 Task: Create in the project BeaconWorks in Backlog an issue 'Implement a new feature to allow for advanced search capabilities', assign it to team member softage.4@softage.net and change the status to IN PROGRESS. Create in the project BeaconWorks in Backlog an issue 'Address issues related to data privacy and compliance', assign it to team member softage.1@softage.net and change the status to IN PROGRESS
Action: Mouse moved to (190, 47)
Screenshot: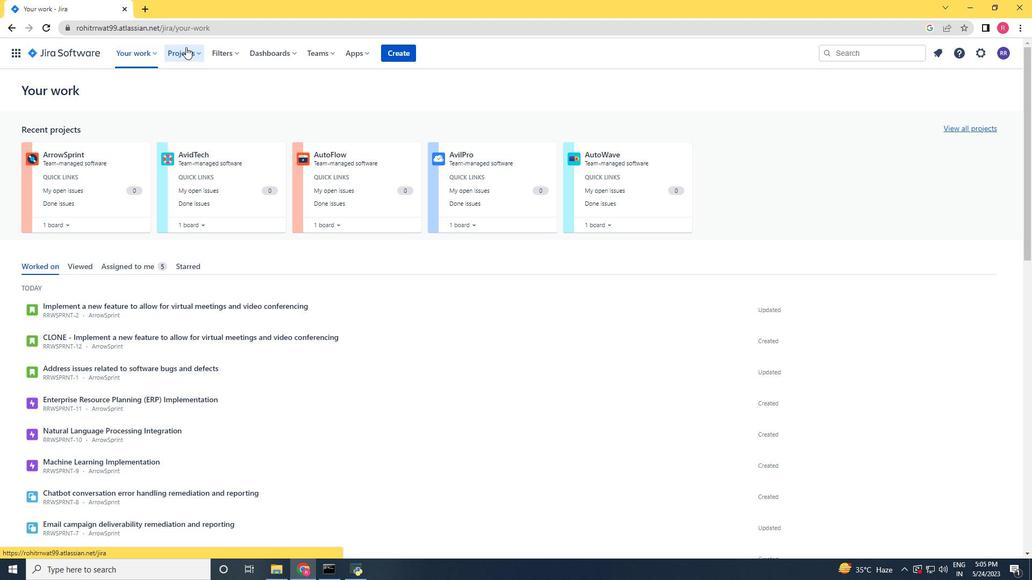 
Action: Mouse pressed left at (190, 47)
Screenshot: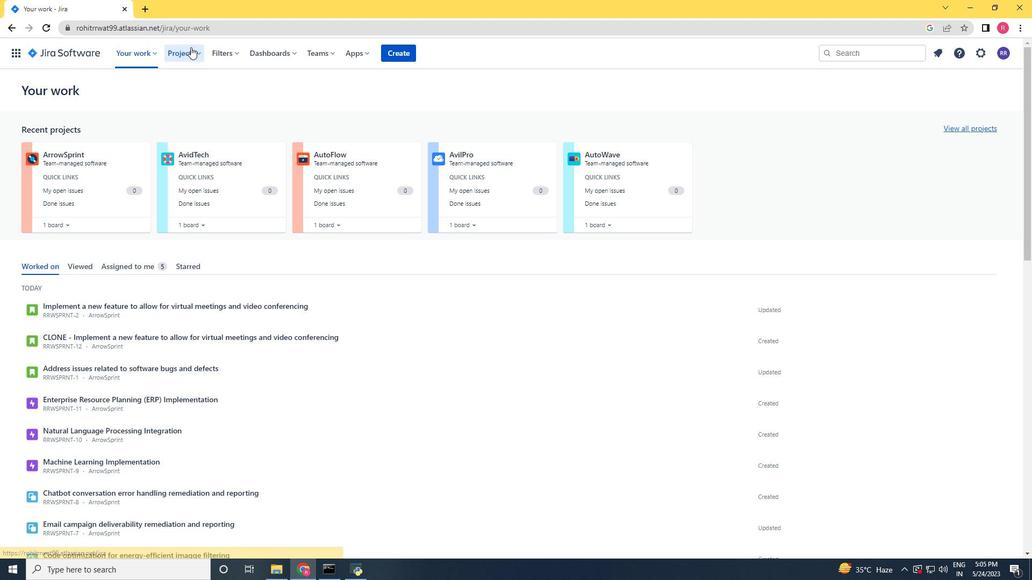 
Action: Mouse moved to (223, 109)
Screenshot: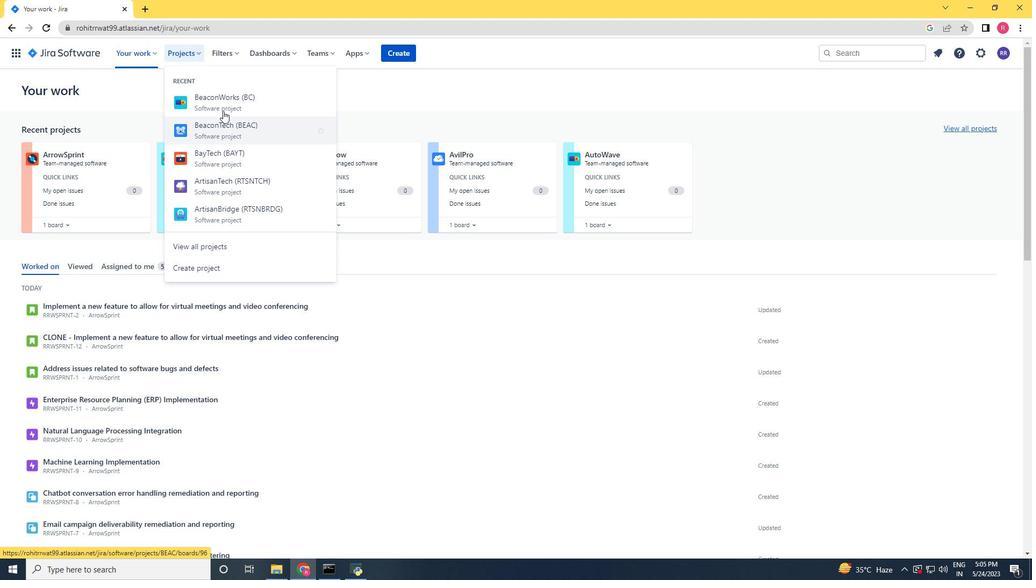 
Action: Mouse pressed left at (223, 109)
Screenshot: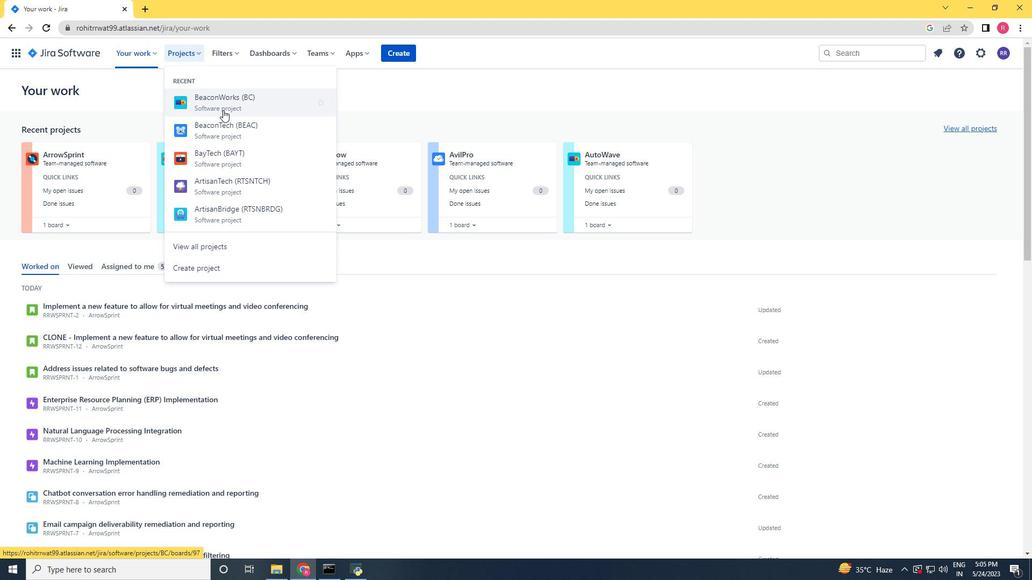 
Action: Mouse moved to (54, 159)
Screenshot: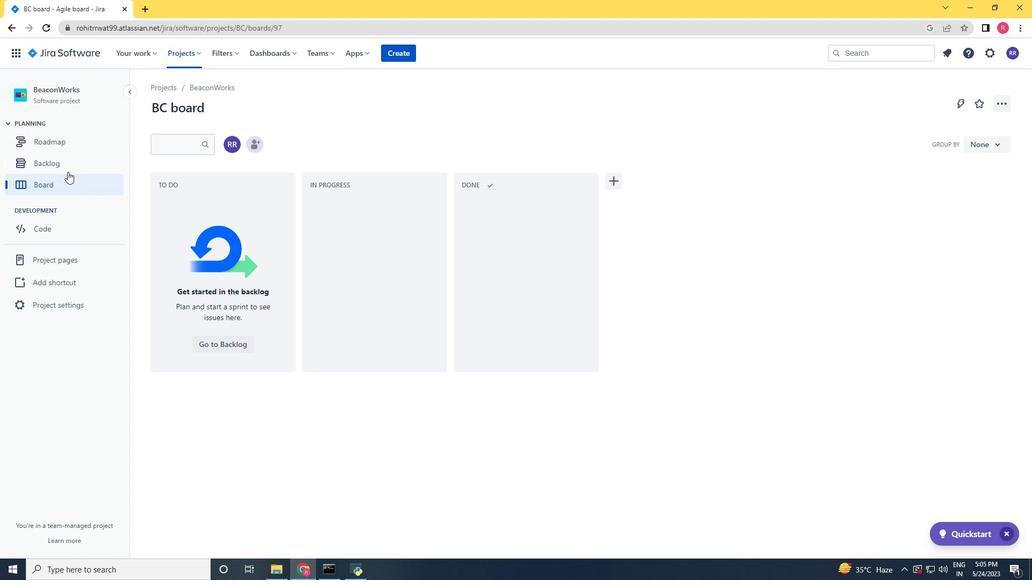 
Action: Mouse pressed left at (54, 159)
Screenshot: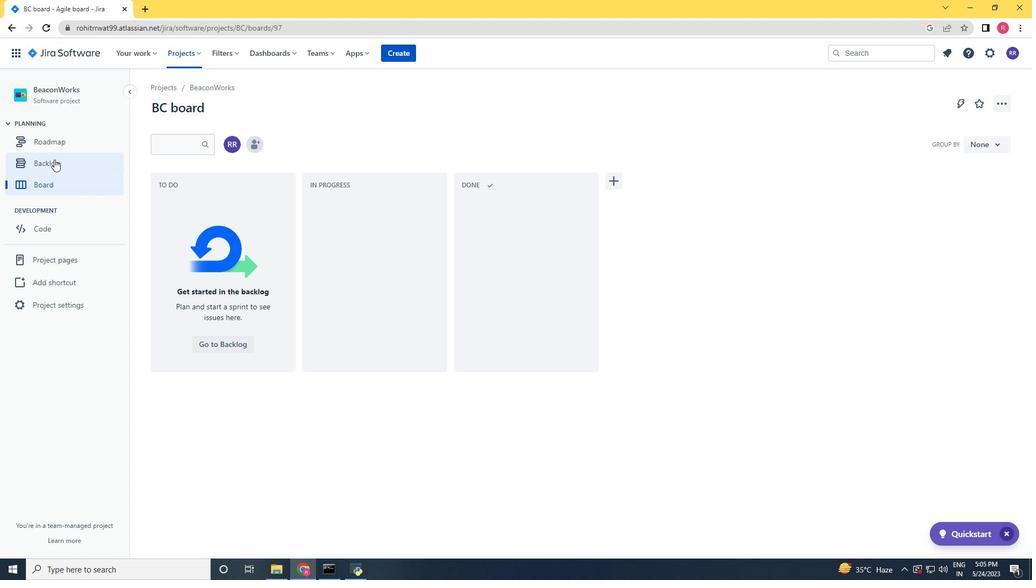 
Action: Mouse moved to (402, 293)
Screenshot: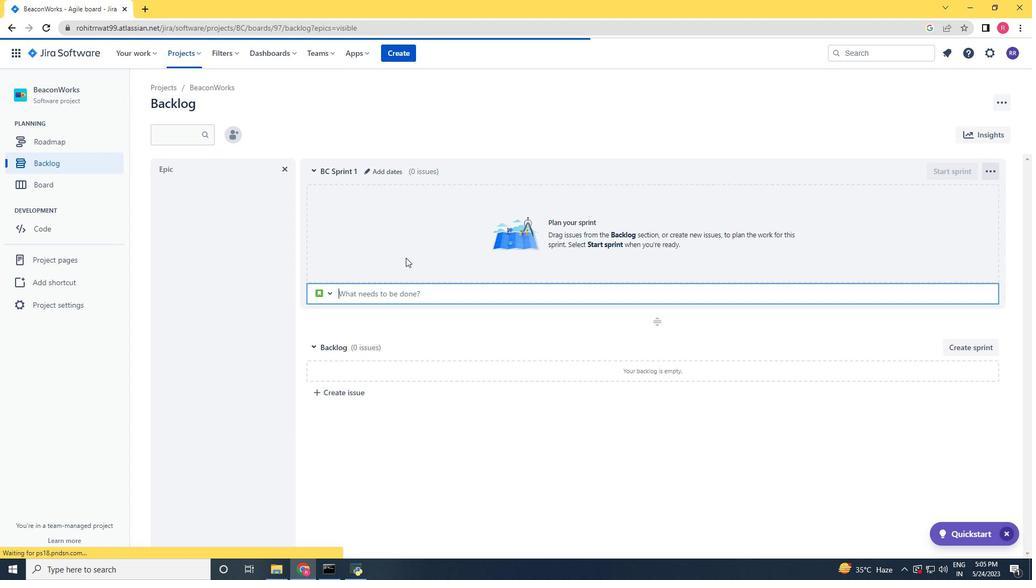 
Action: Mouse scrolled (402, 293) with delta (0, 0)
Screenshot: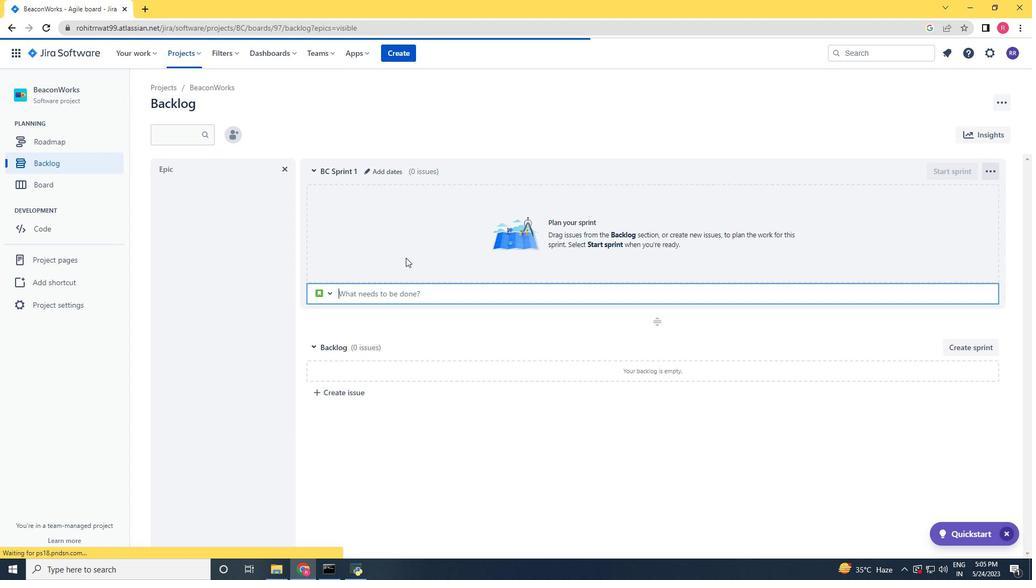 
Action: Mouse moved to (402, 295)
Screenshot: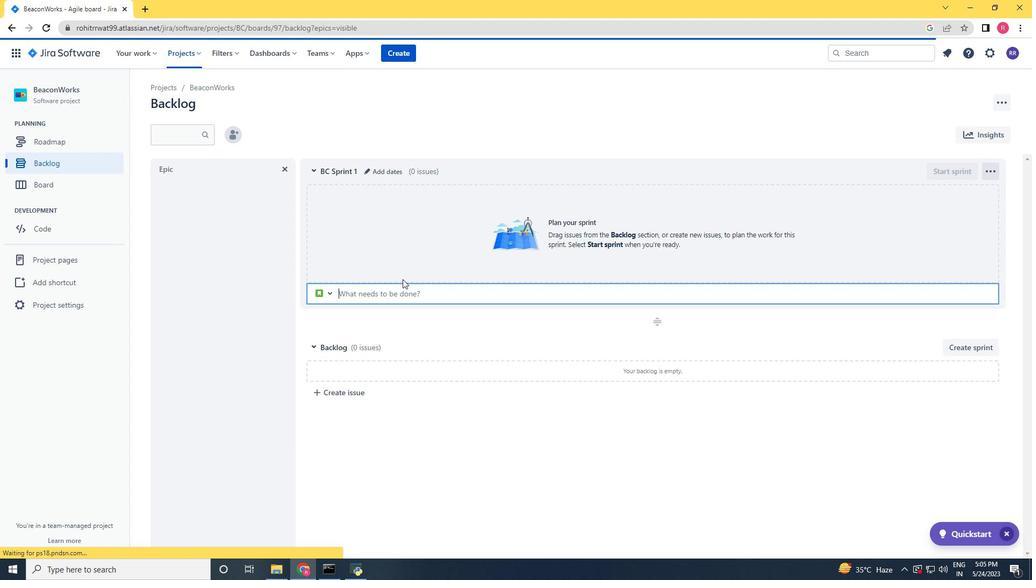 
Action: Mouse scrolled (402, 294) with delta (0, 0)
Screenshot: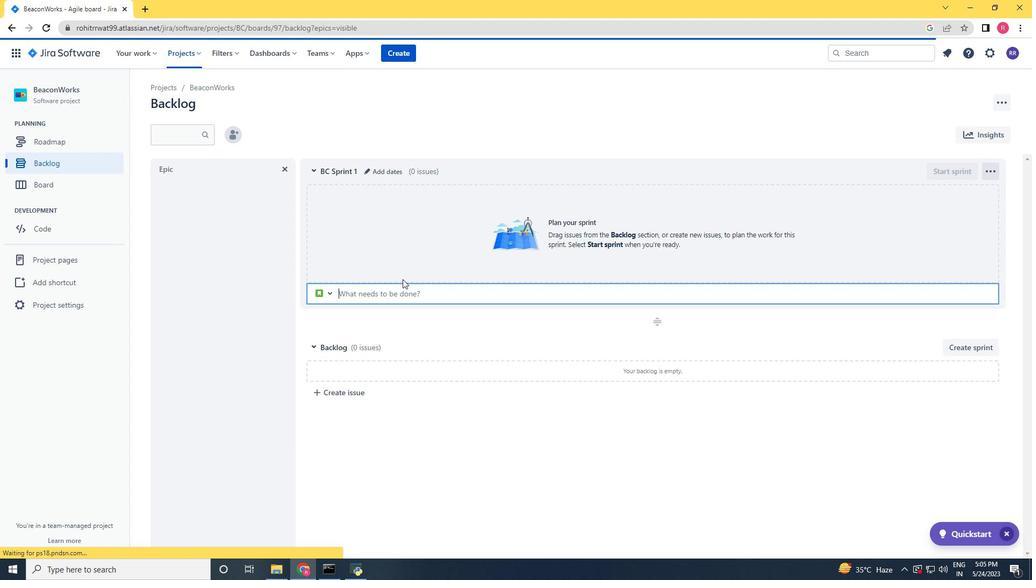 
Action: Mouse scrolled (402, 294) with delta (0, 0)
Screenshot: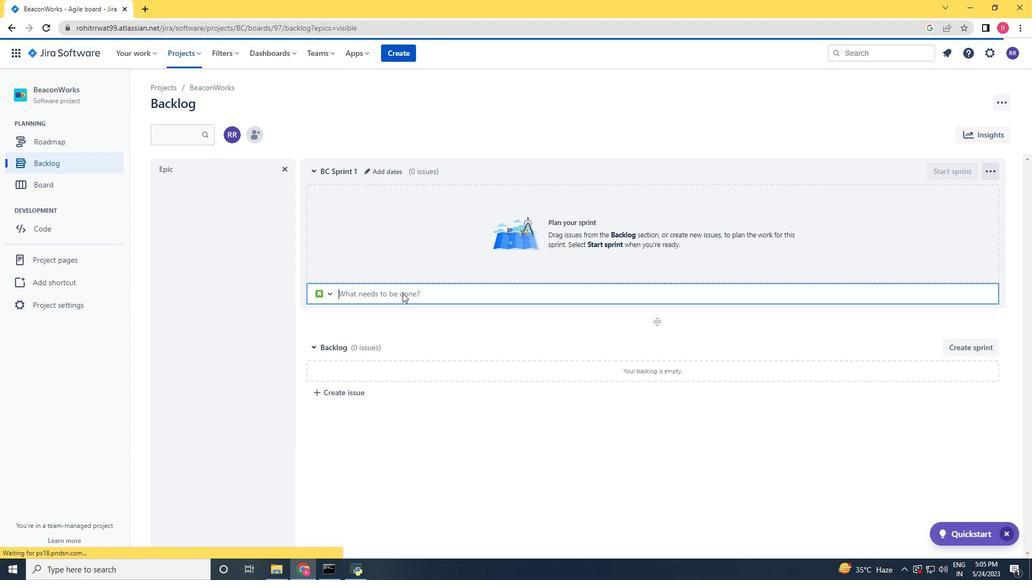 
Action: Mouse moved to (362, 390)
Screenshot: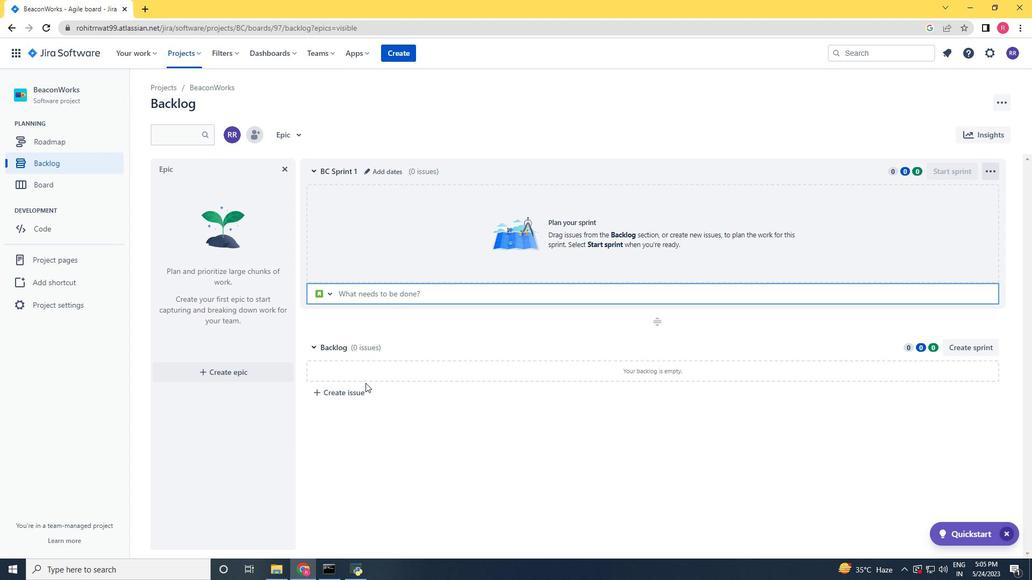 
Action: Mouse pressed left at (362, 390)
Screenshot: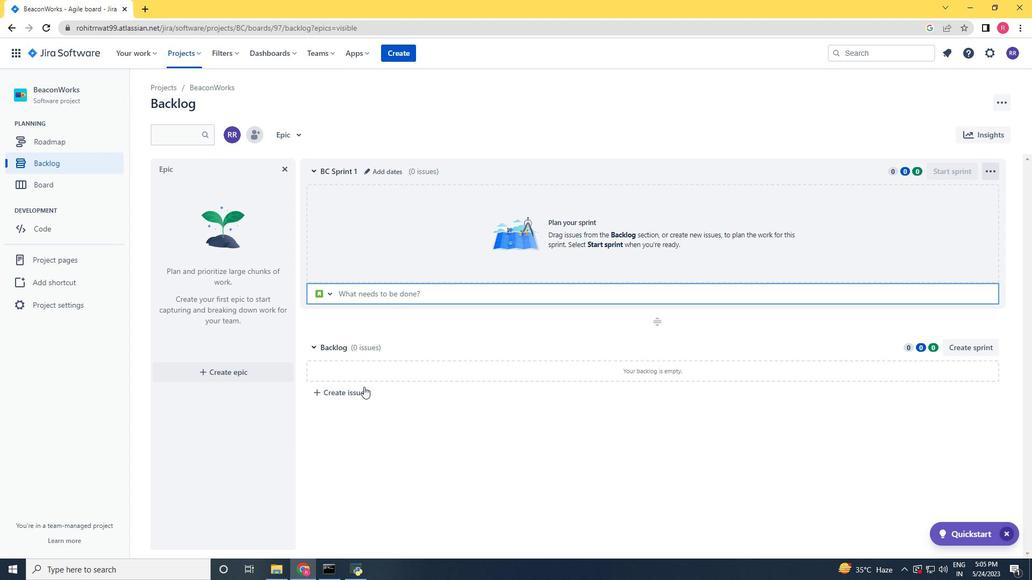 
Action: Mouse moved to (290, 169)
Screenshot: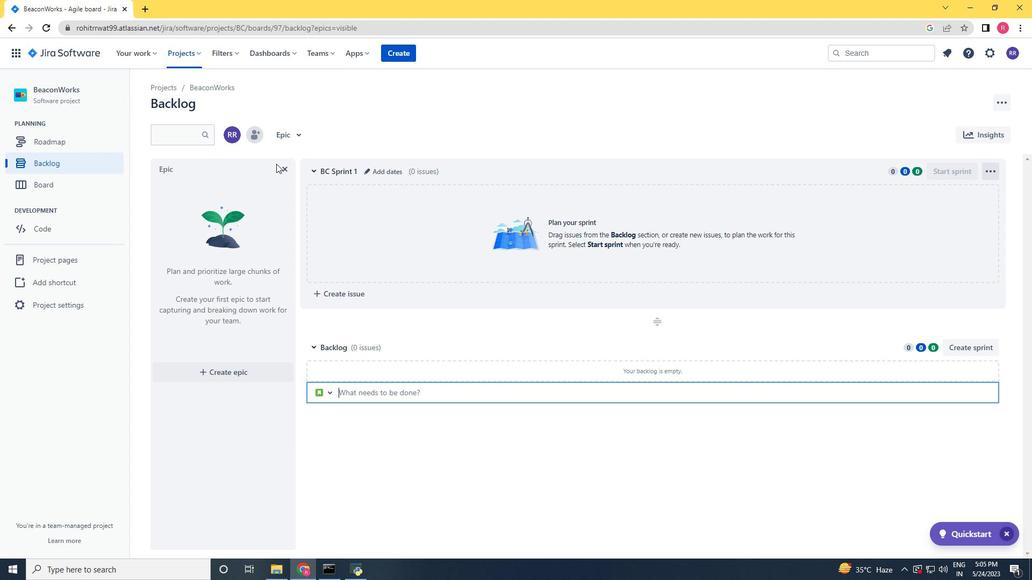 
Action: Mouse pressed left at (290, 169)
Screenshot: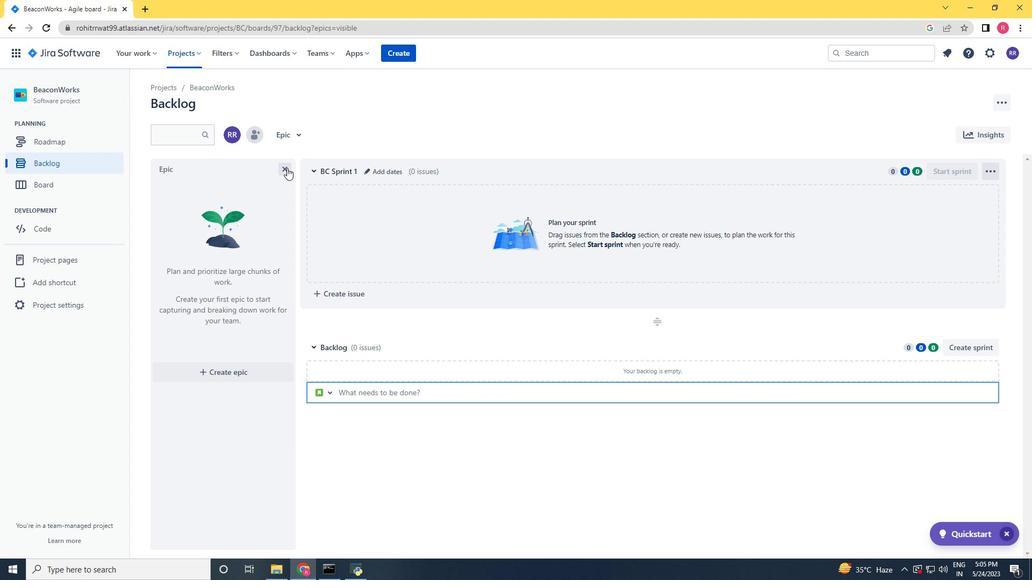 
Action: Mouse moved to (238, 388)
Screenshot: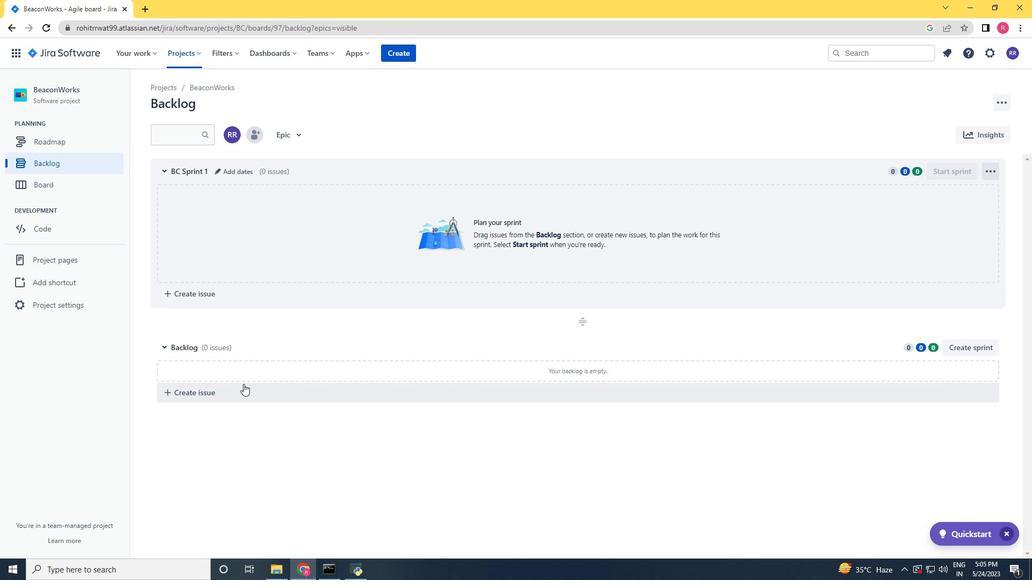 
Action: Mouse pressed left at (238, 388)
Screenshot: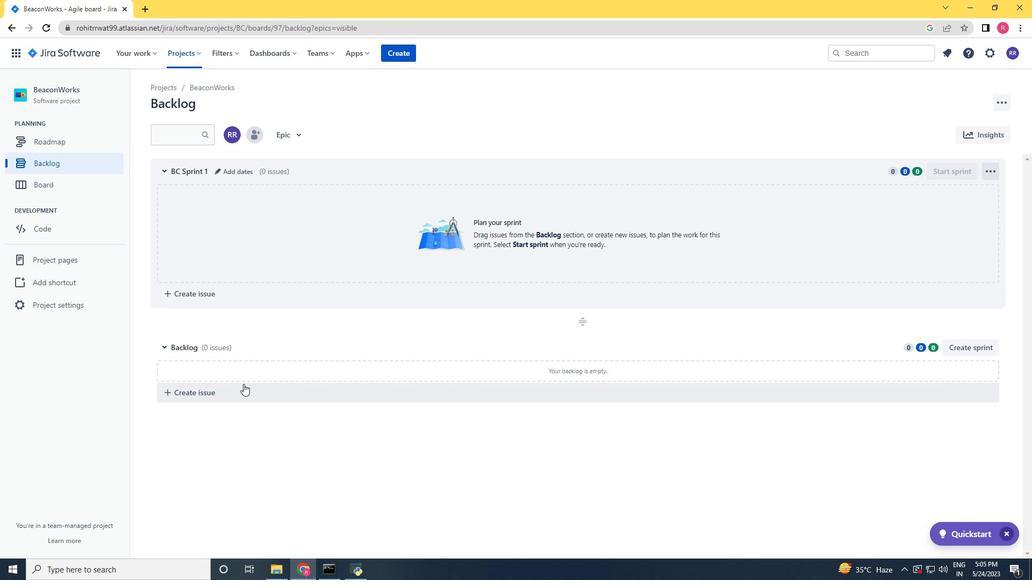 
Action: Mouse moved to (238, 388)
Screenshot: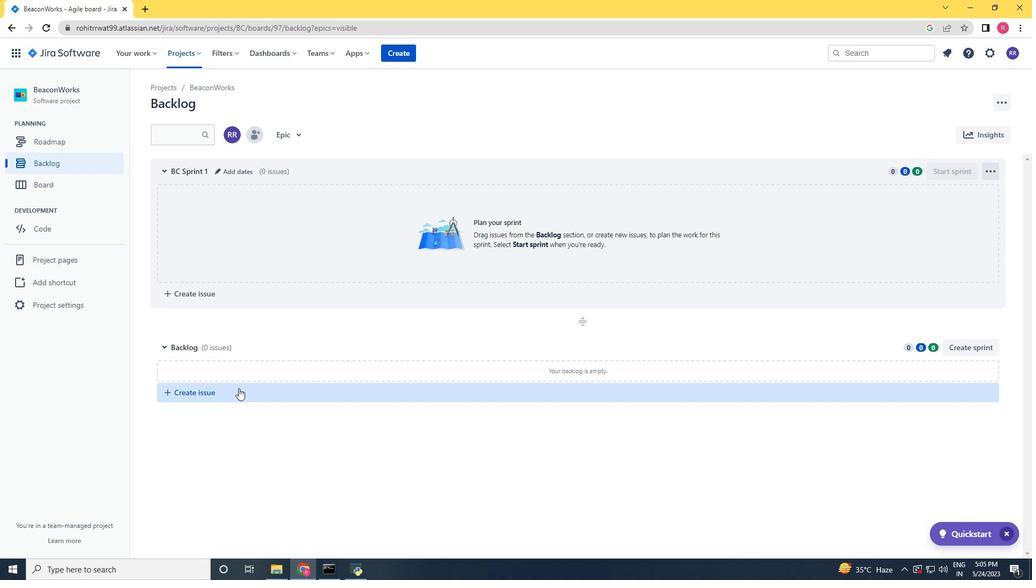 
Action: Key pressed <Key.shift_r>Implement<Key.space>a<Key.space>new<Key.space>features<Key.space>ton<Key.backspace><Key.space>allow<Key.space>for<Key.space>advance<Key.space><Key.backspace>d<Key.space>searching<Key.space>cao<Key.backspace>pbility<Key.backspace>ies<Key.space><Key.backspace><Key.backspace><Key.backspace><Key.backspace><Key.backspace><Key.backspace><Key.backspace><Key.backspace><Key.backspace><Key.backspace>pabilities<Key.space><Key.enter>
Screenshot: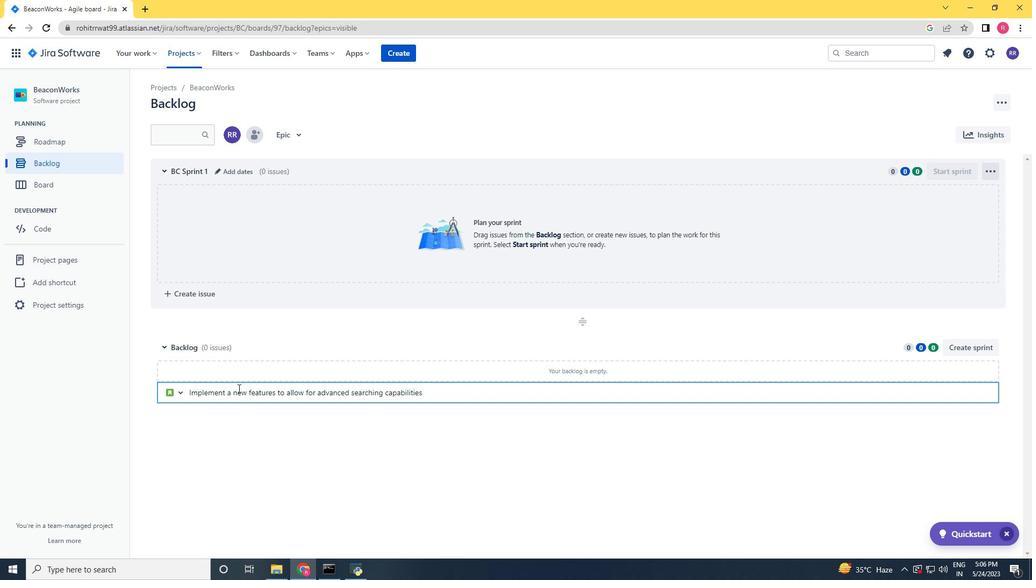 
Action: Mouse moved to (941, 371)
Screenshot: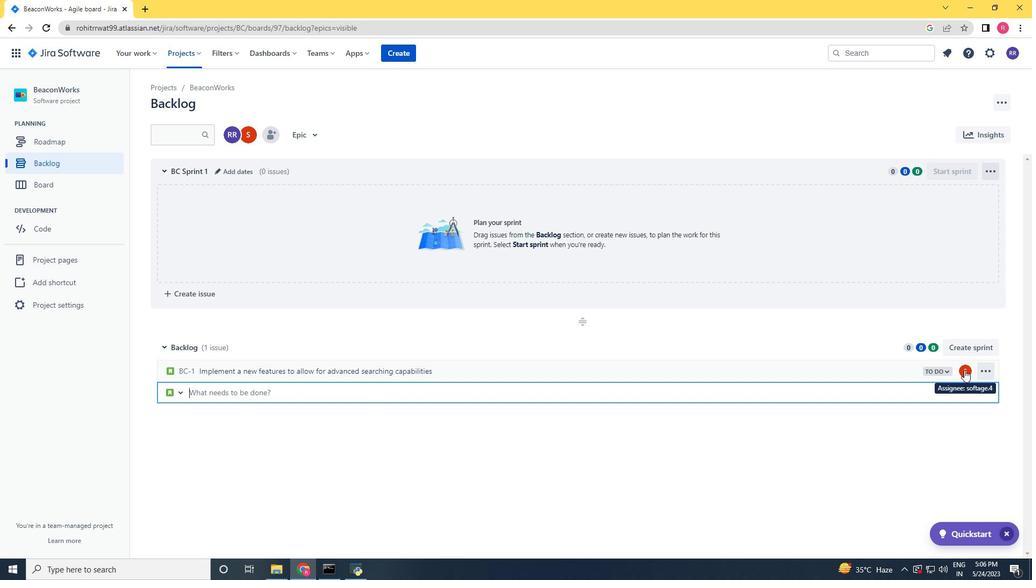 
Action: Mouse pressed left at (941, 371)
Screenshot: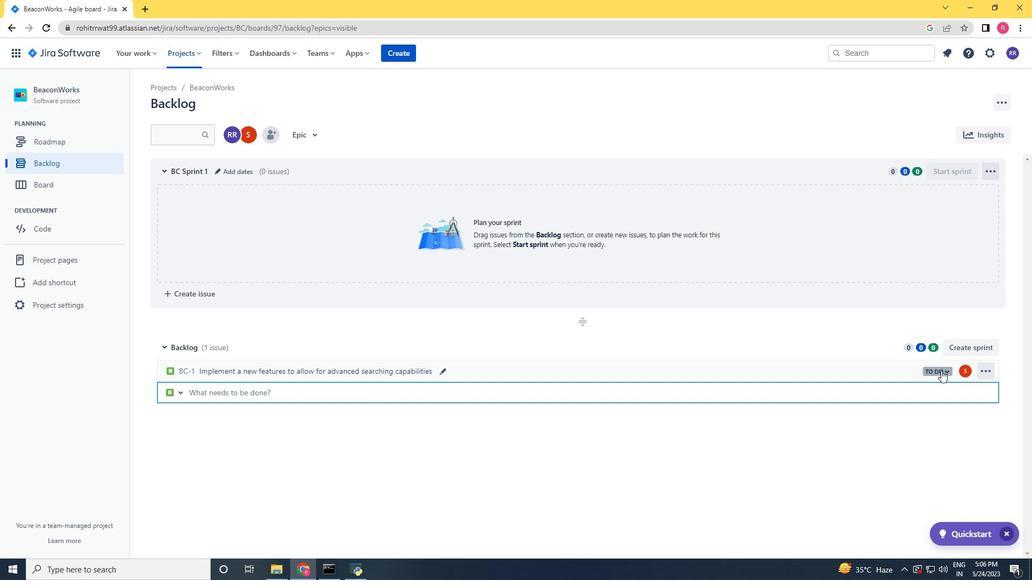 
Action: Mouse moved to (871, 389)
Screenshot: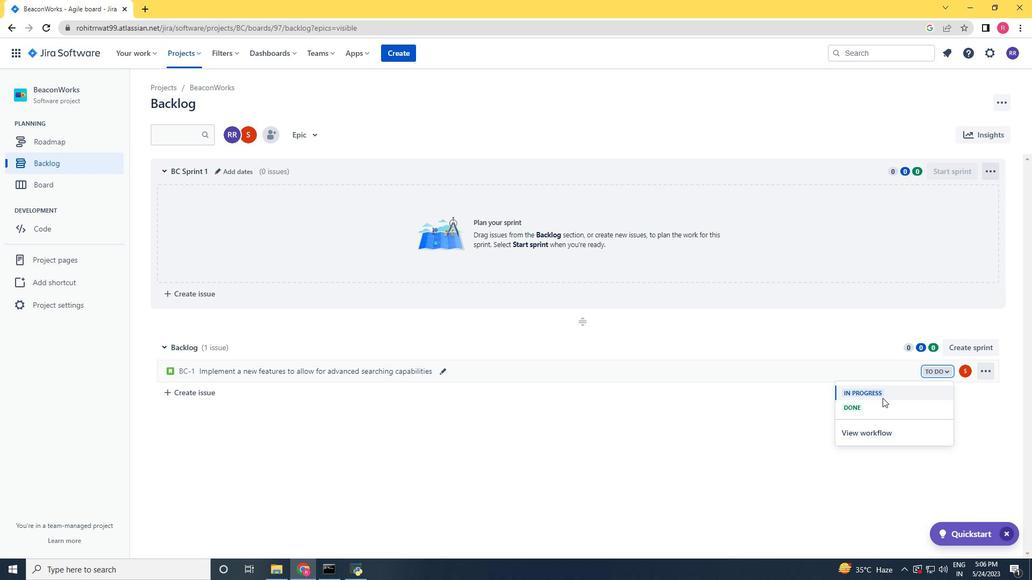 
Action: Mouse pressed left at (871, 389)
Screenshot: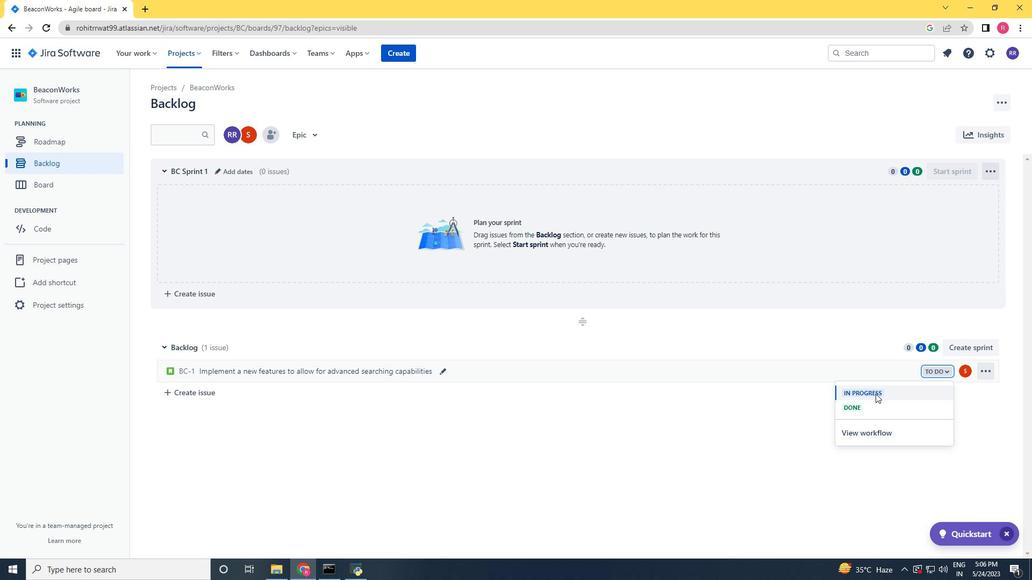 
Action: Mouse moved to (205, 400)
Screenshot: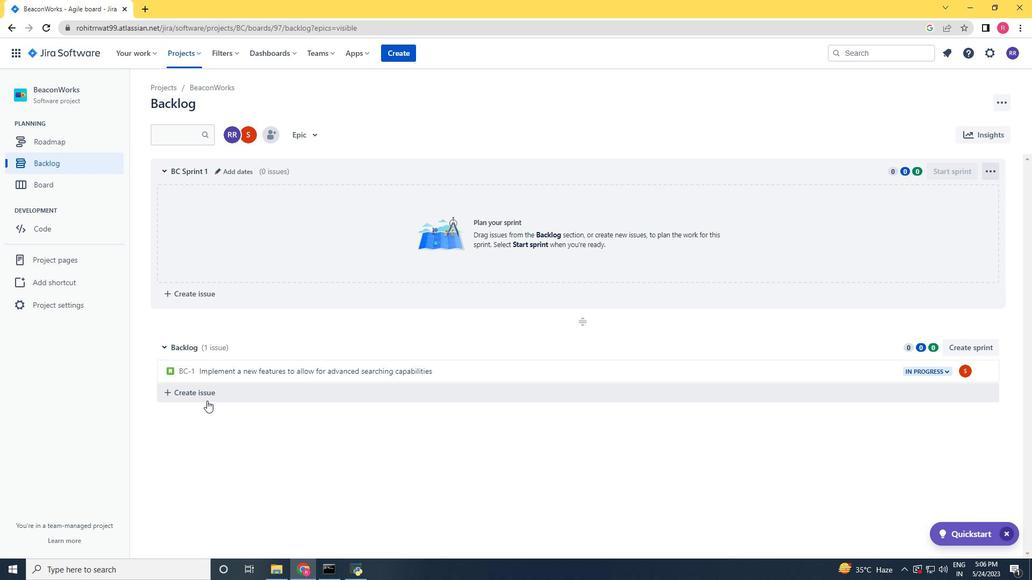 
Action: Mouse pressed left at (205, 400)
Screenshot: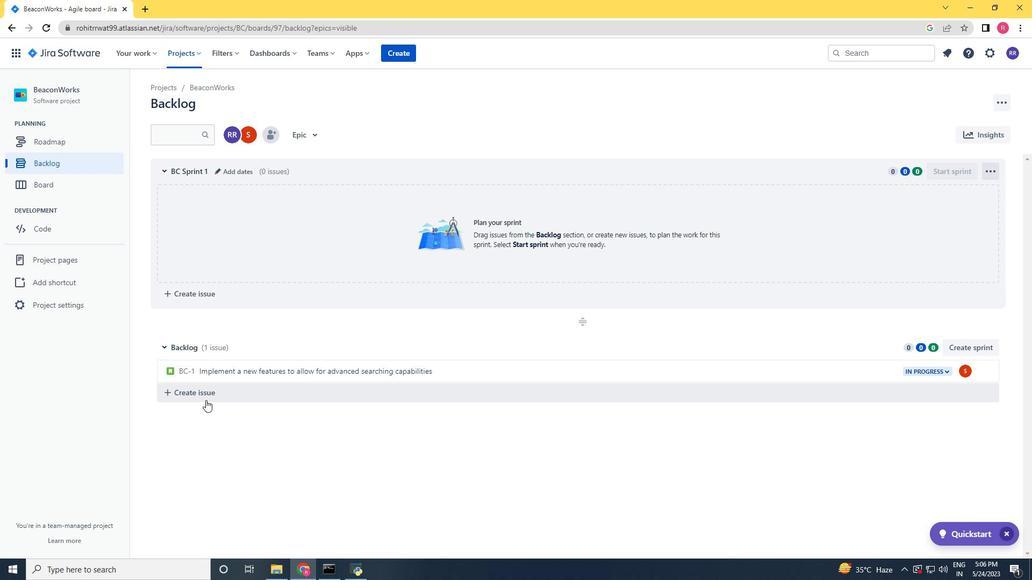 
Action: Mouse moved to (203, 398)
Screenshot: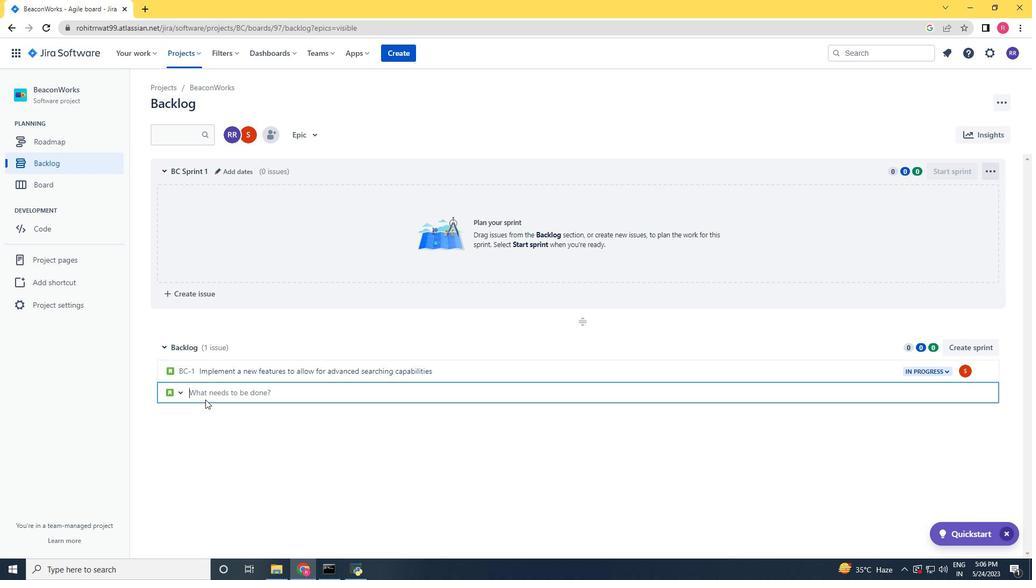 
Action: Key pressed <Key.shift><Key.shift><Key.shift>Address<Key.space>issues<Key.space>realated<Key.space><Key.backspace><Key.backspace><Key.backspace><Key.backspace><Key.backspace><Key.backspace><Key.backspace>ltes<Key.space><Key.backspace><Key.backspace><Key.backspace><Key.backspace><Key.backspace>lated<Key.space>to<Key.space>data<Key.space>privacy<Key.space><Key.space>and<Key.space>campliance<Key.backspace><Key.backspace><Key.backspace><Key.backspace><Key.backspace><Key.backspace><Key.backspace>pliance<Key.space><Key.left><Key.left><Key.left><Key.left><Key.left><Key.left><Key.left><Key.left><Key.left><Key.right><Key.left><Key.backspace>o<Key.right><Key.right><Key.right><Key.right><Key.right><Key.right><Key.right><Key.right><Key.right><Key.right><Key.right><Key.right><Key.right><Key.right><Key.enter>
Screenshot: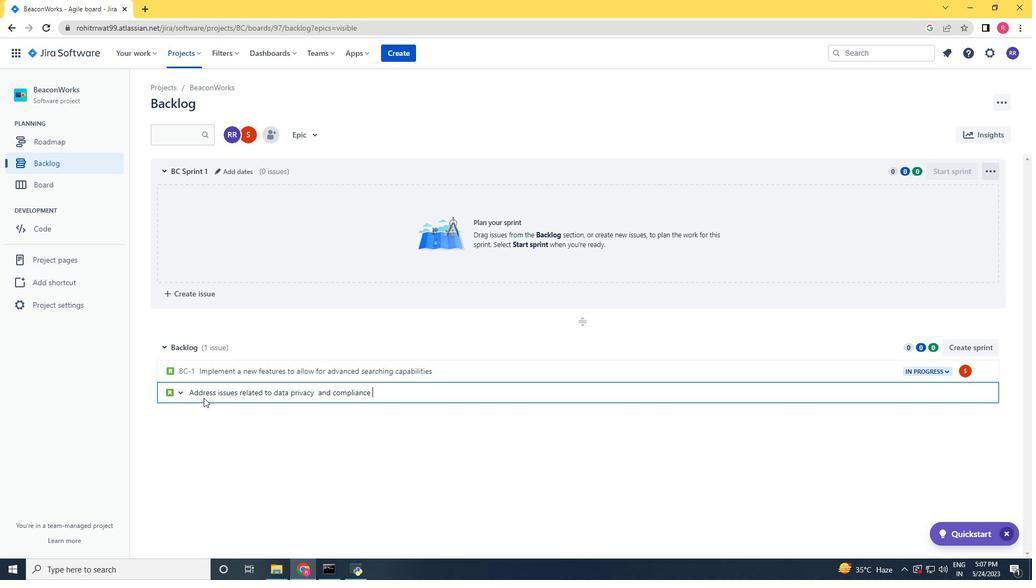 
Action: Mouse moved to (964, 393)
Screenshot: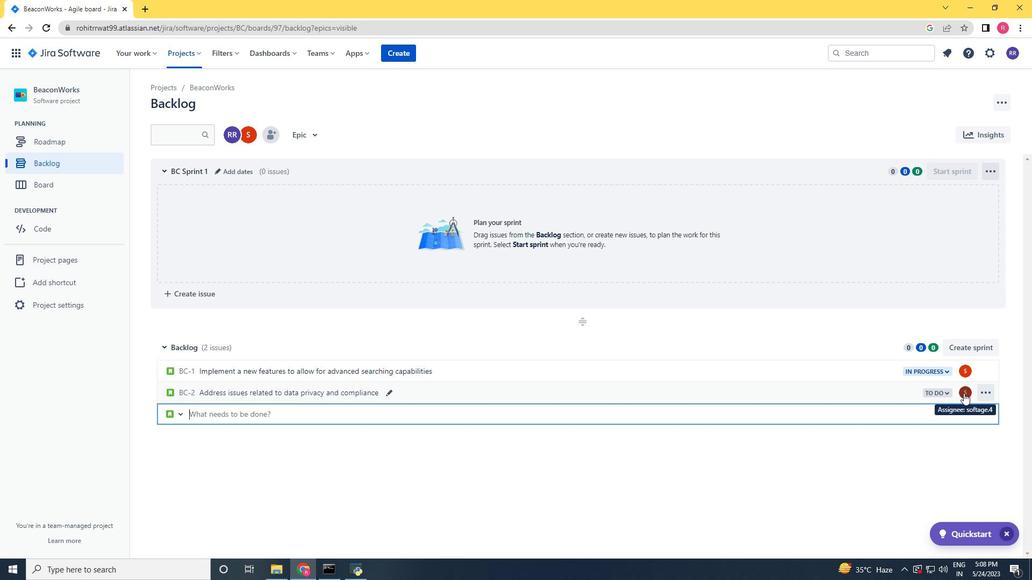 
Action: Mouse pressed left at (964, 393)
Screenshot: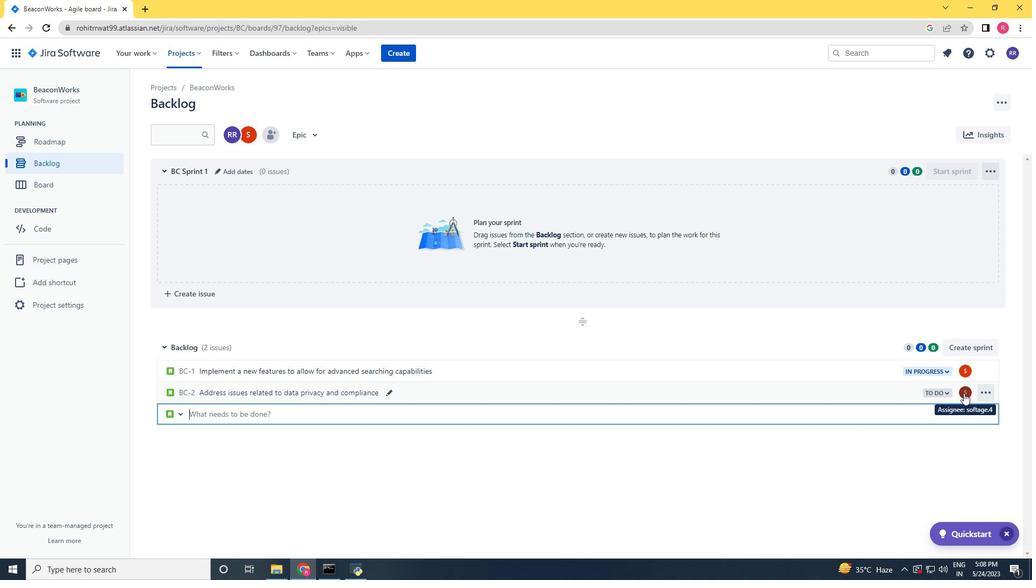
Action: Key pressed sofatge.1<Key.shift>@softage.net
Screenshot: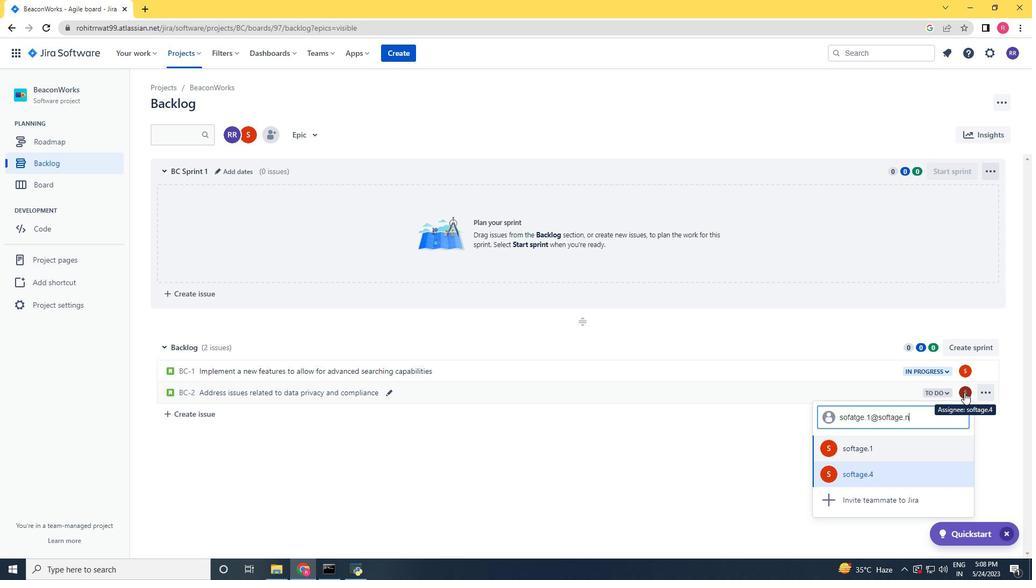 
Action: Mouse moved to (935, 345)
Screenshot: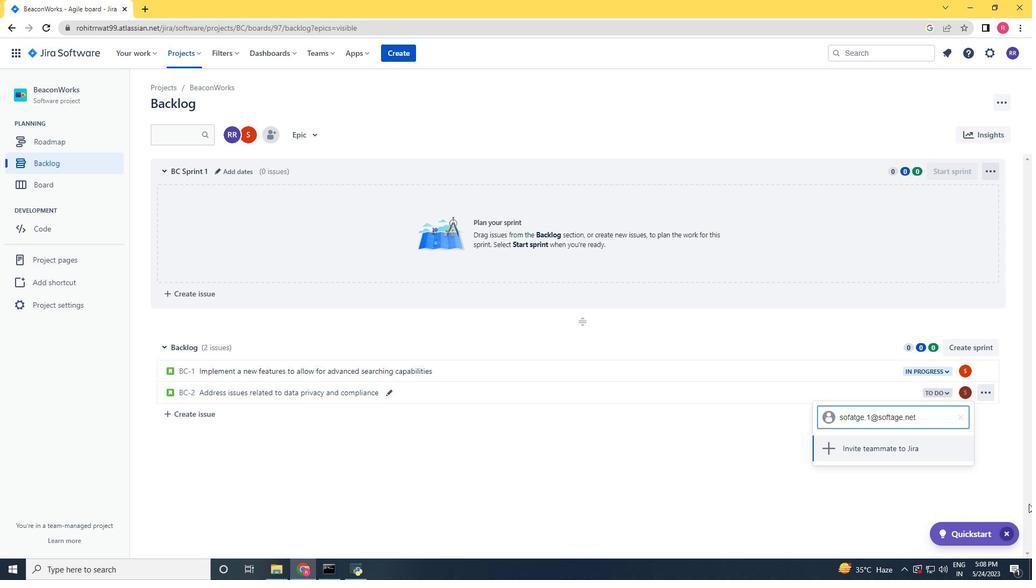 
Action: Key pressed <Key.backspace><Key.backspace><Key.backspace>
Screenshot: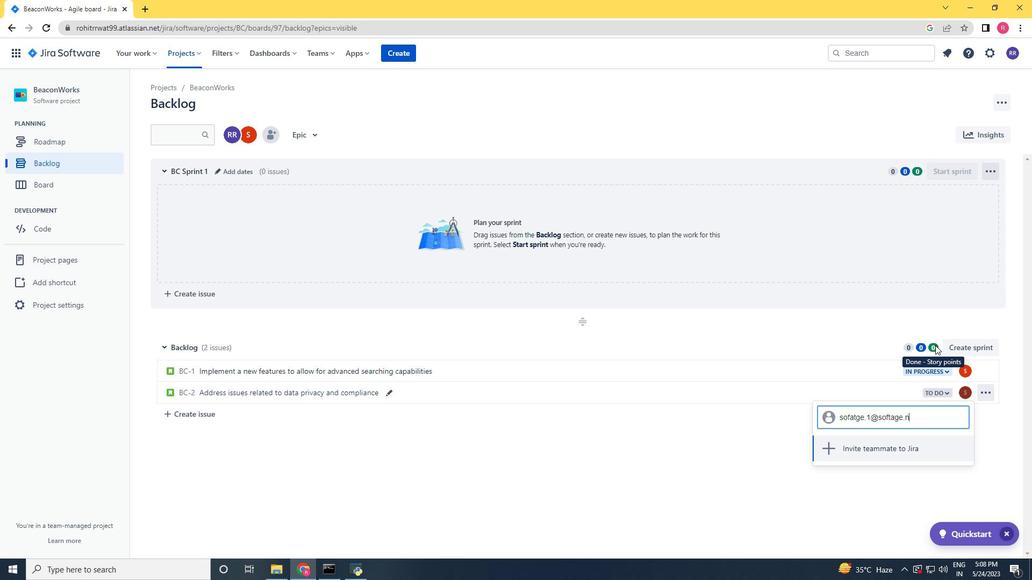 
Action: Mouse moved to (890, 448)
Screenshot: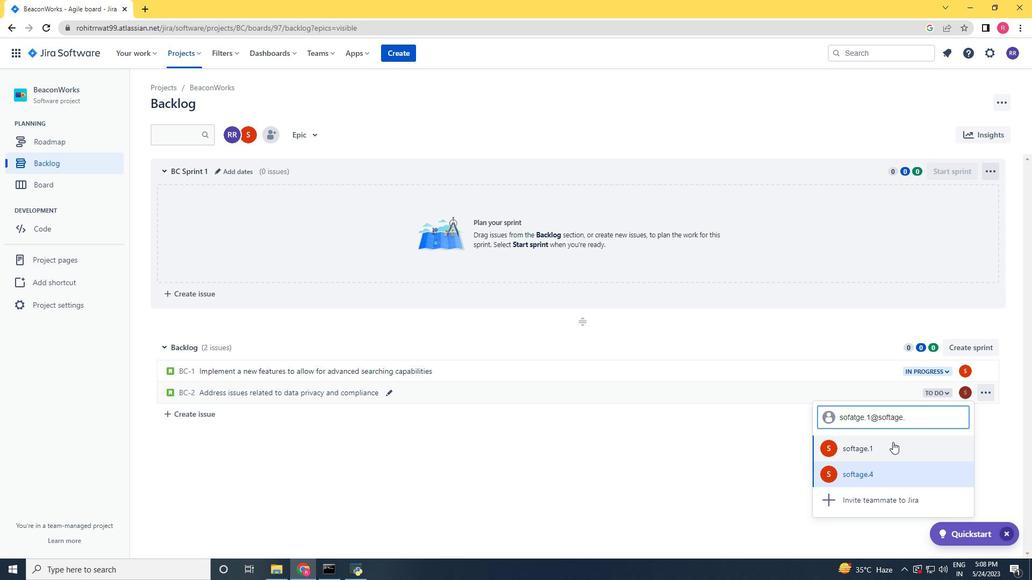 
Action: Mouse pressed left at (890, 448)
Screenshot: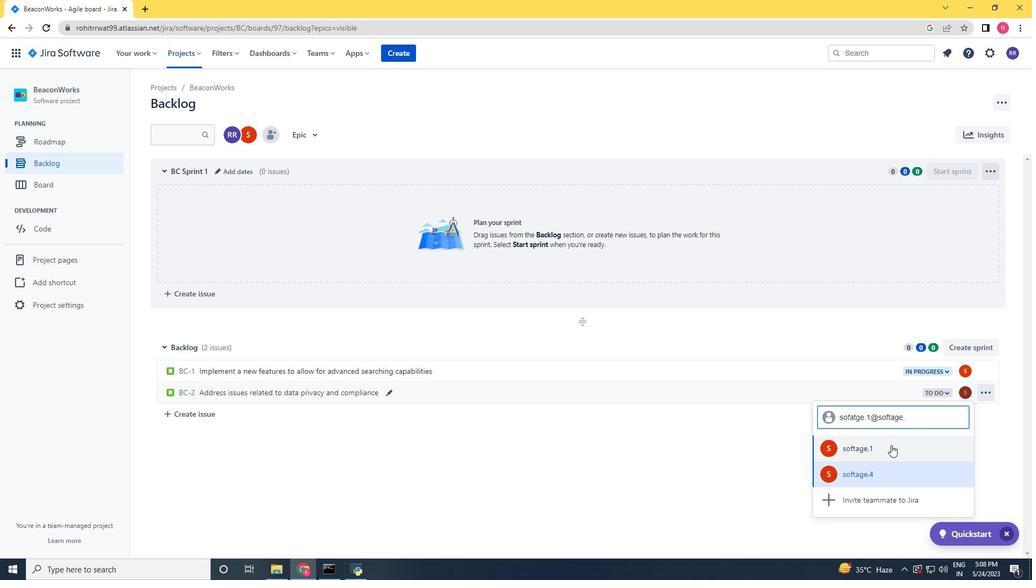 
Action: Mouse moved to (930, 391)
Screenshot: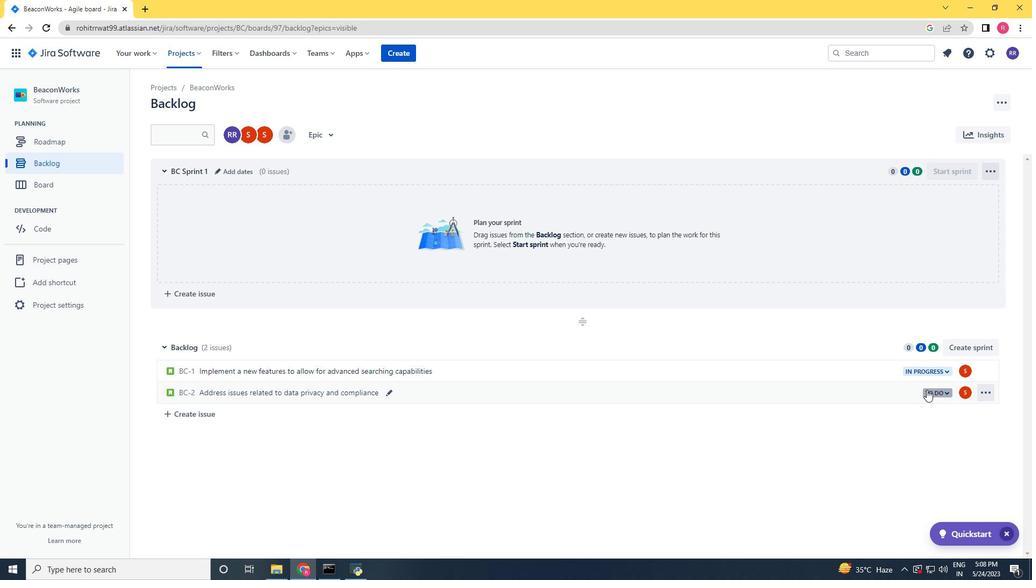 
Action: Mouse pressed left at (930, 391)
Screenshot: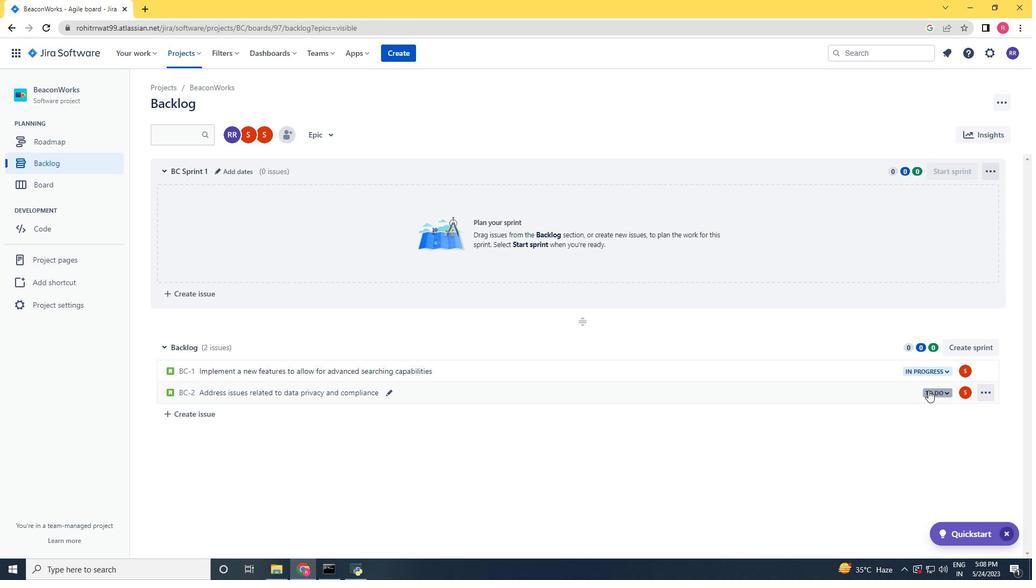 
Action: Mouse moved to (880, 412)
Screenshot: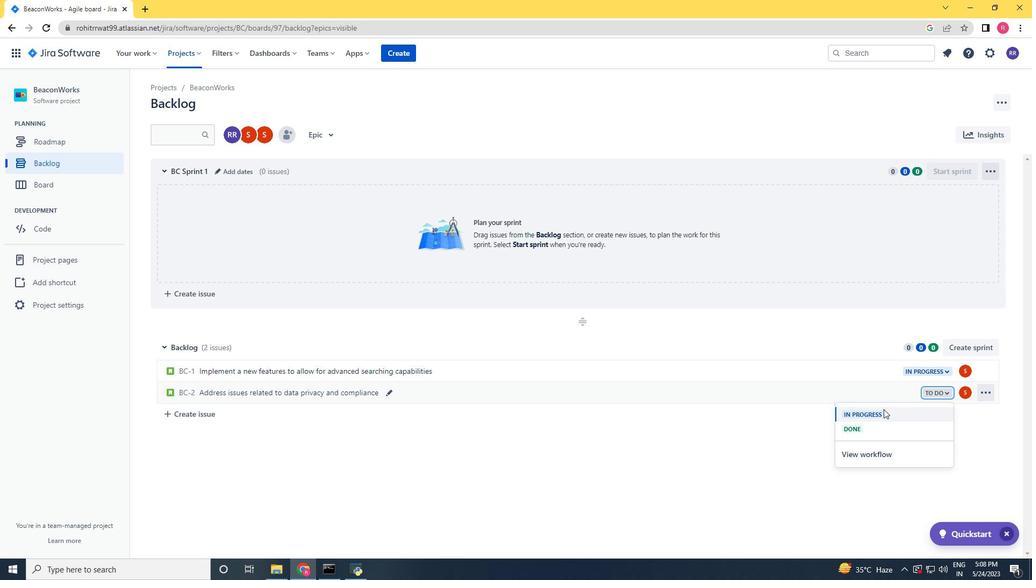 
Action: Mouse pressed left at (880, 412)
Screenshot: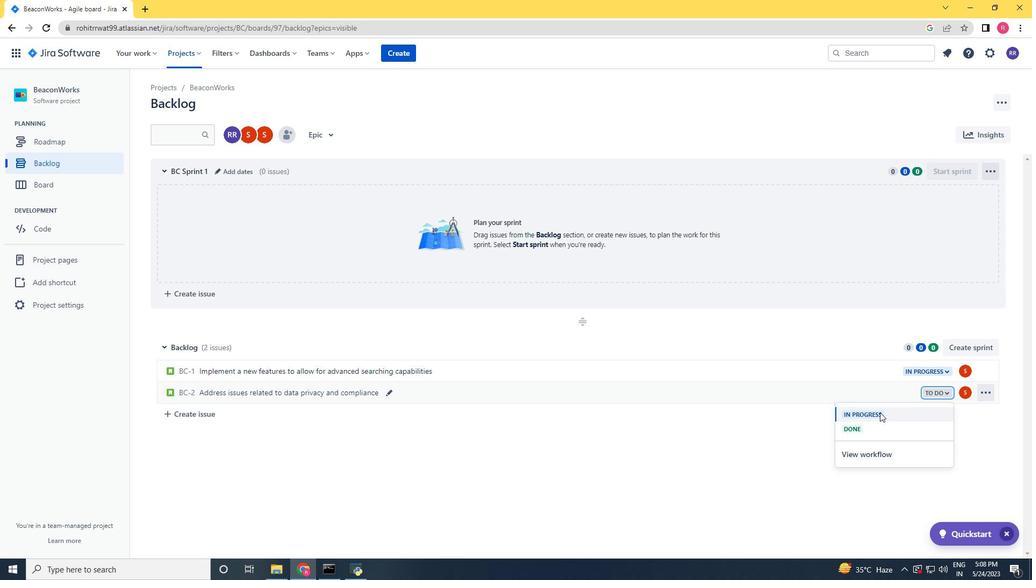 
Action: Mouse moved to (861, 466)
Screenshot: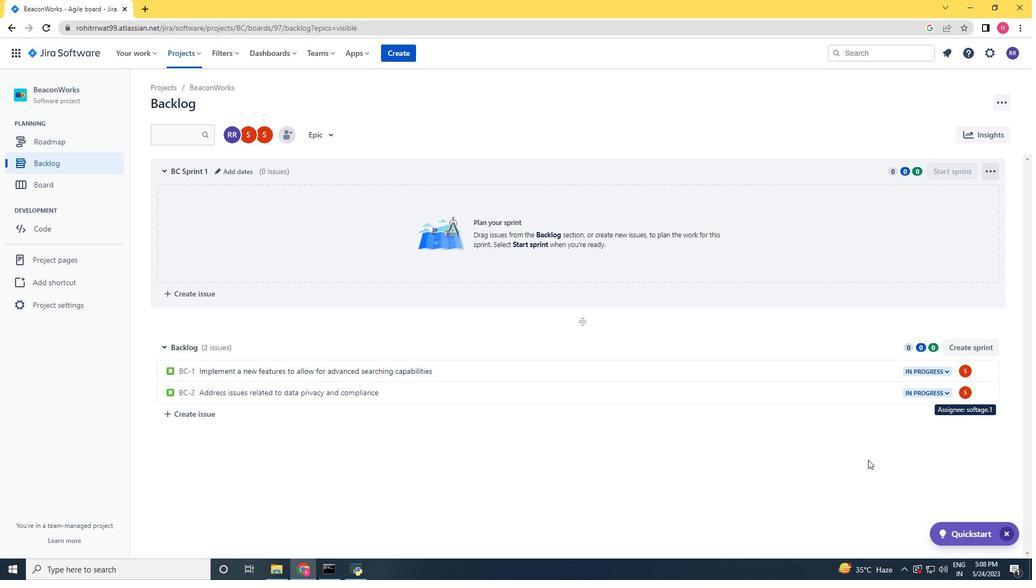 
